 Task: Mute an email thread in Gmail.
Action: Key pressed gmail
Screenshot: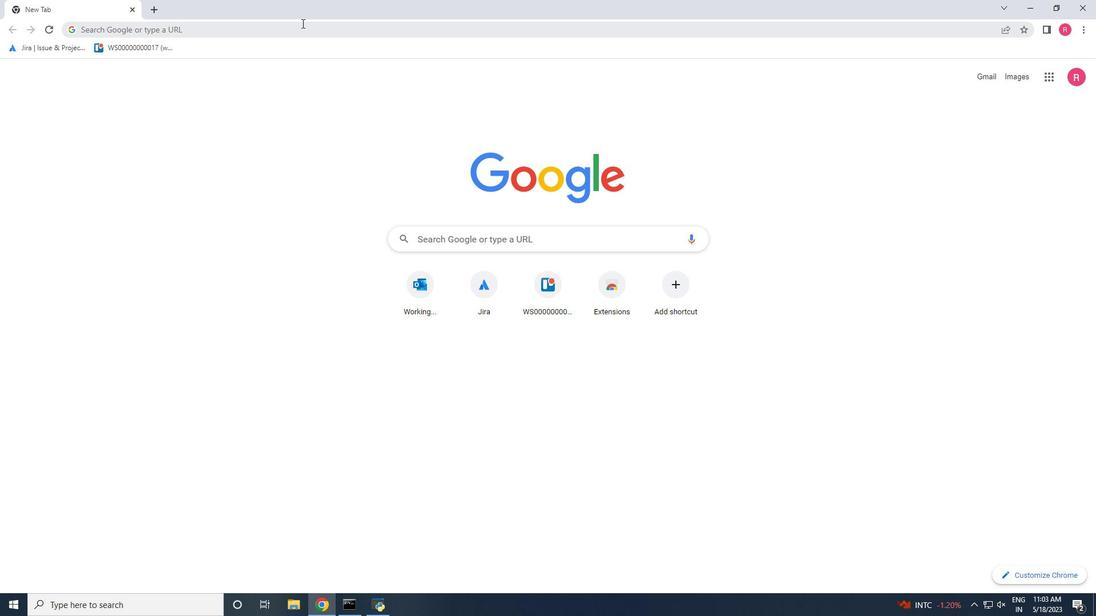 
Action: Mouse pressed left at (302, 23)
Screenshot: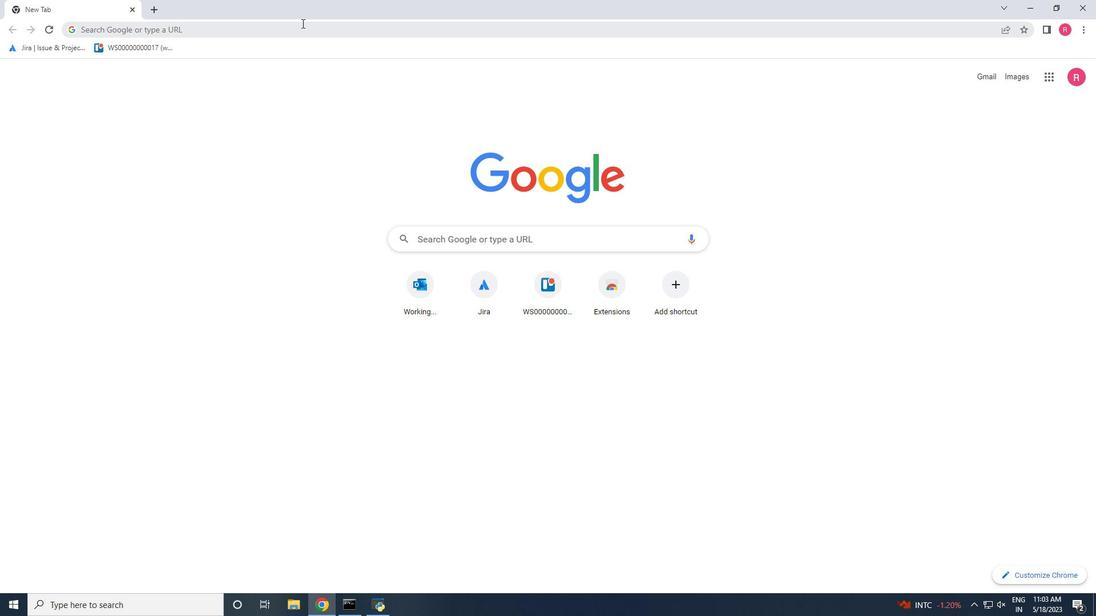 
Action: Key pressed gmail<Key.backspace><Key.enter>
Screenshot: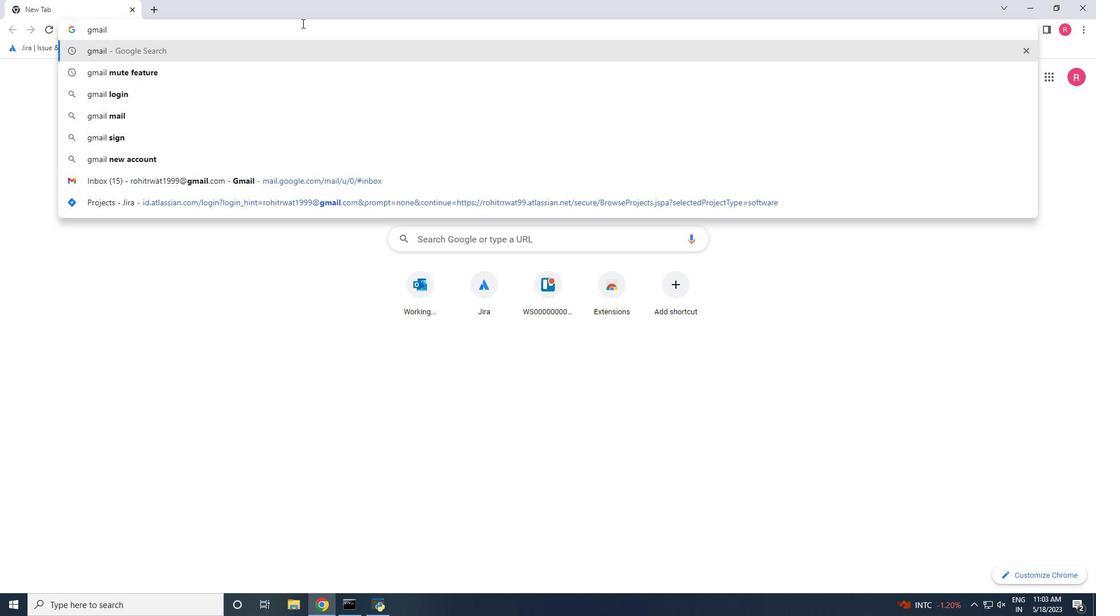 
Action: Mouse moved to (178, 177)
Screenshot: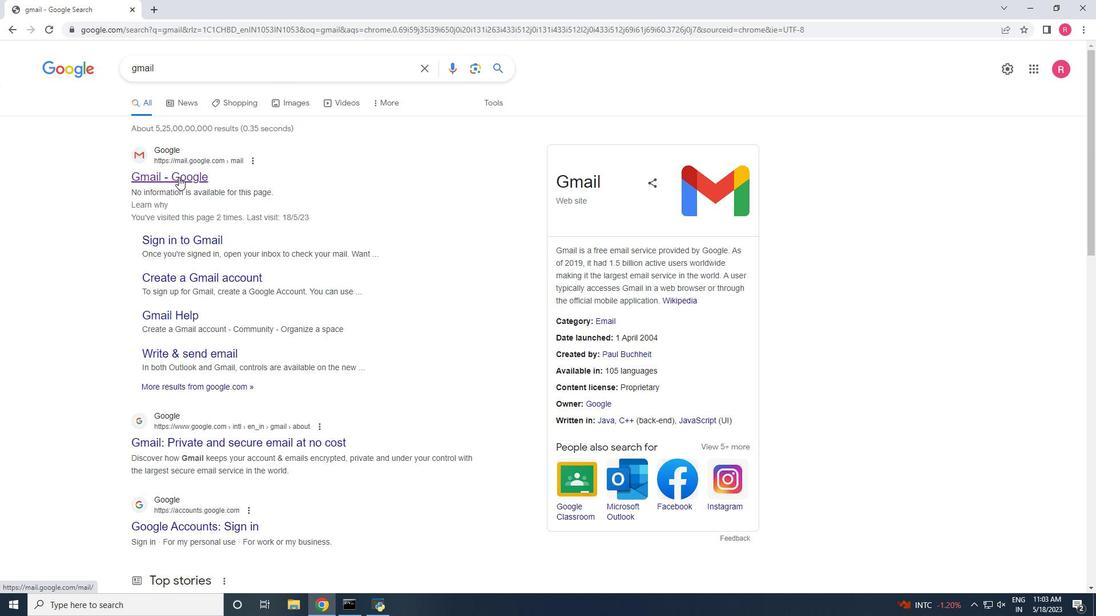 
Action: Mouse pressed left at (178, 177)
Screenshot: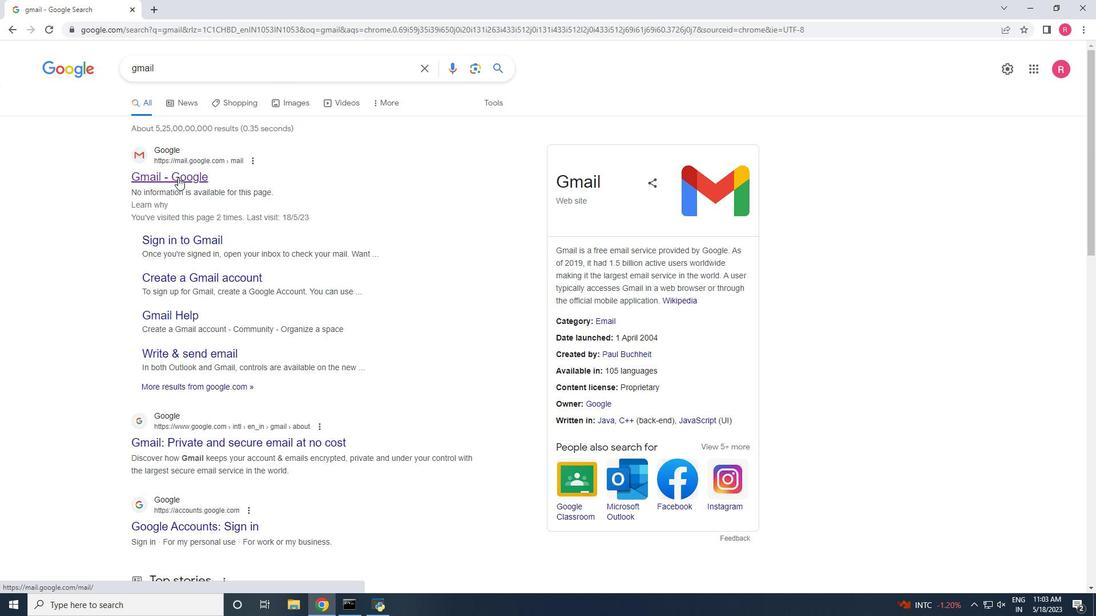 
Action: Mouse moved to (363, 147)
Screenshot: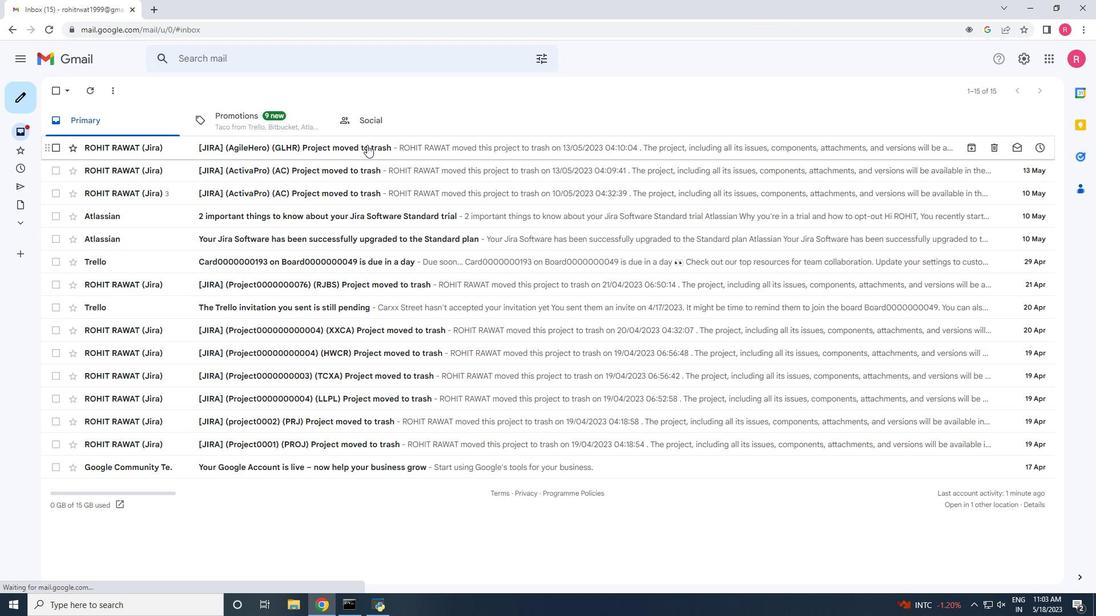 
Action: Mouse pressed left at (363, 147)
Screenshot: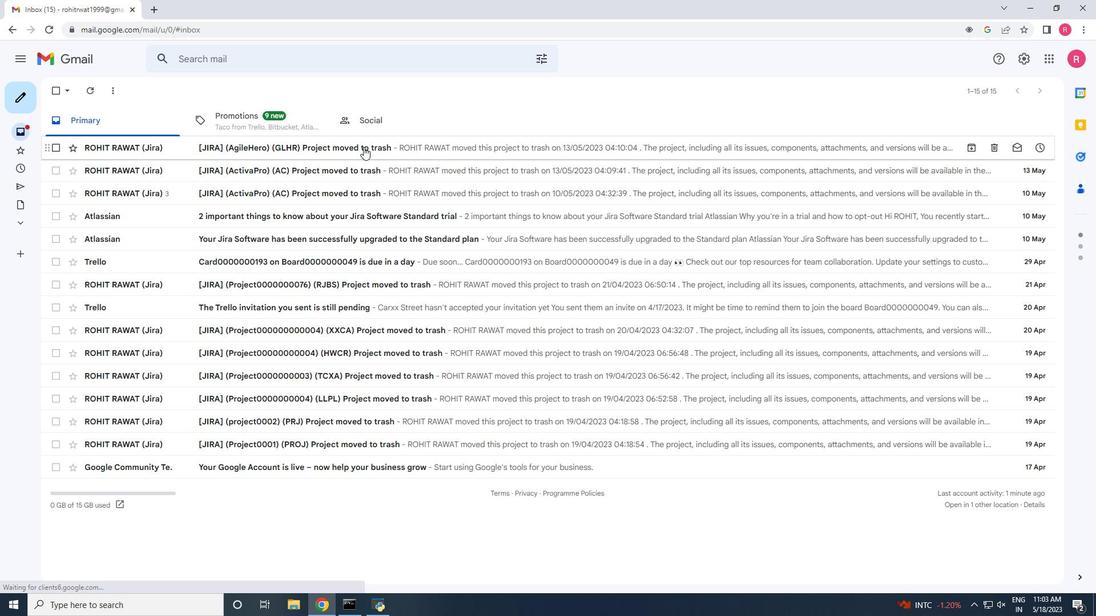 
Action: Mouse moved to (50, 87)
Screenshot: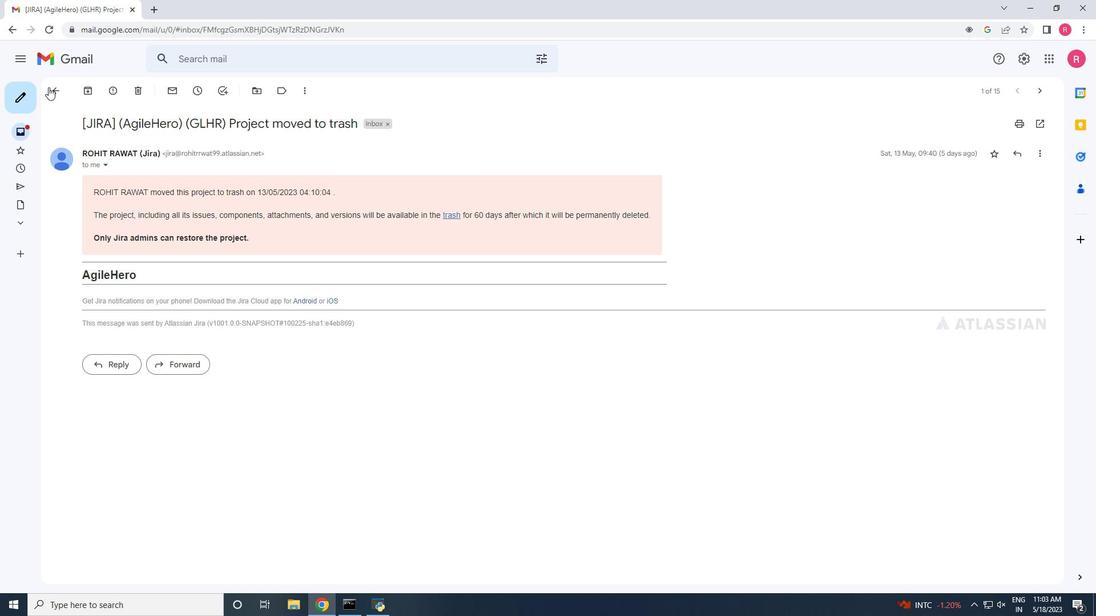 
Action: Mouse pressed left at (50, 87)
Screenshot: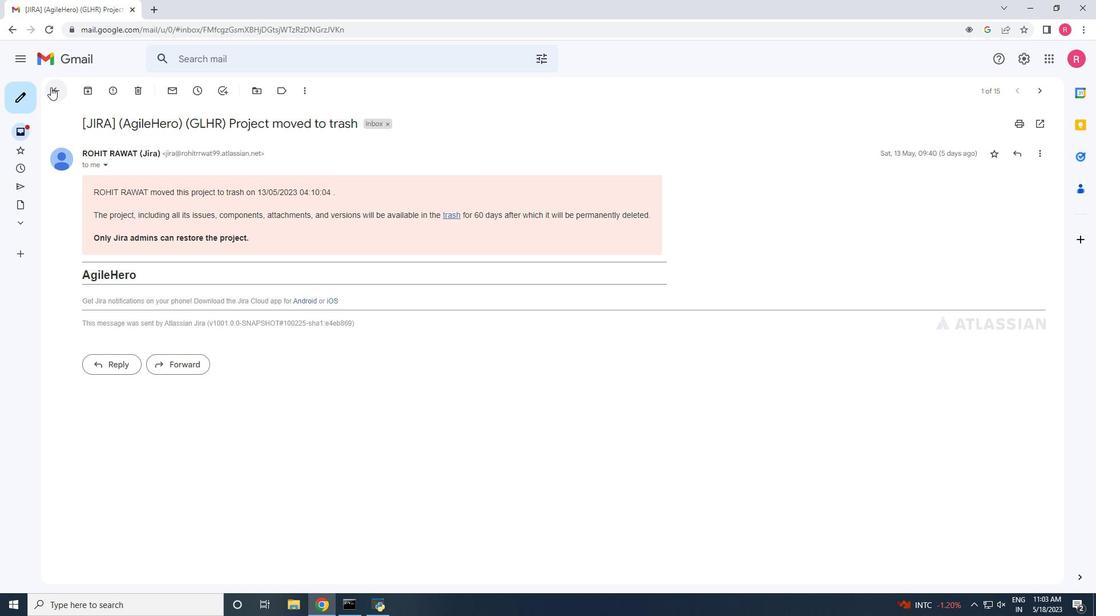 
Action: Mouse moved to (58, 150)
Screenshot: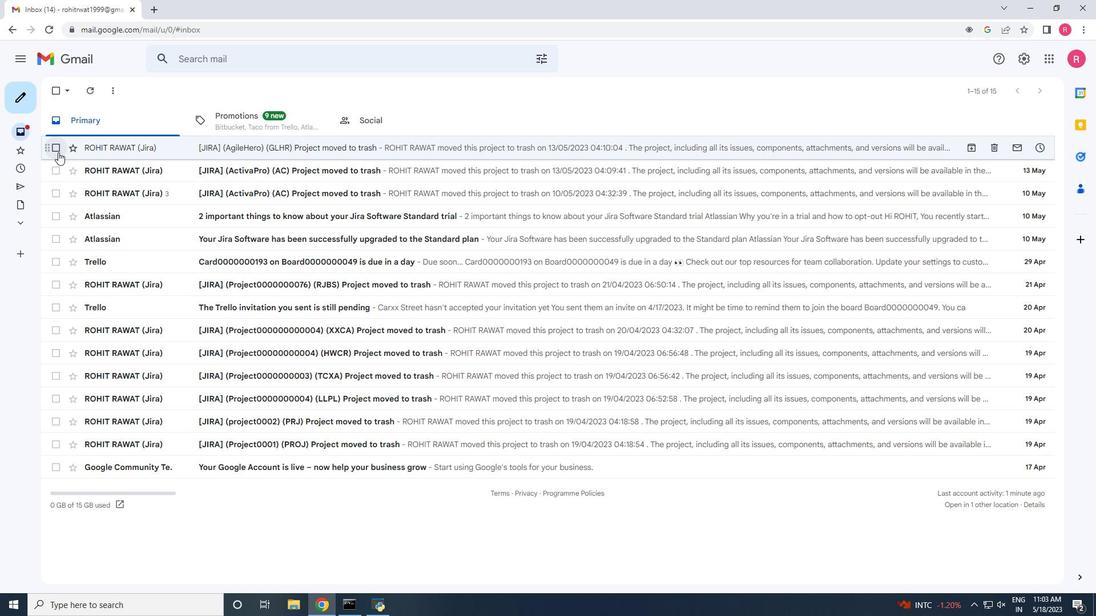 
Action: Mouse pressed left at (58, 150)
Screenshot: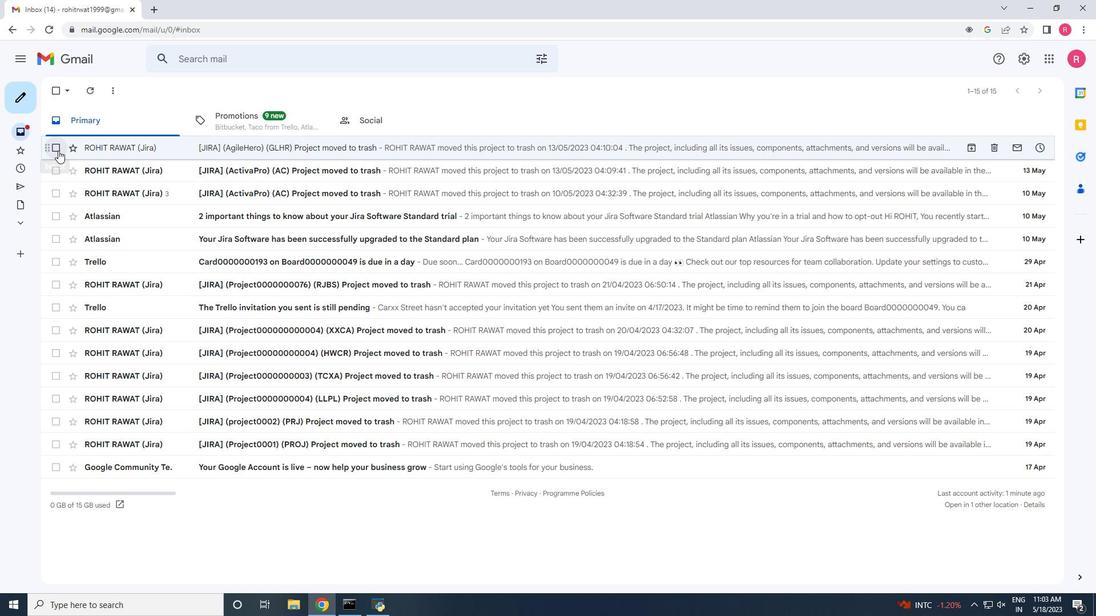 
Action: Mouse moved to (309, 92)
Screenshot: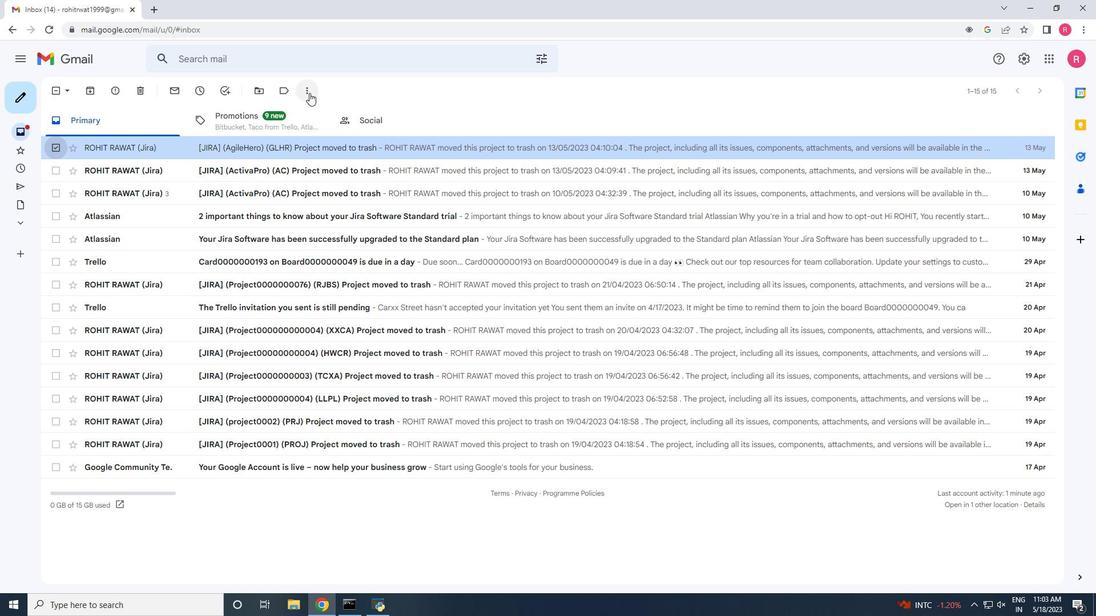 
Action: Mouse pressed left at (309, 92)
Screenshot: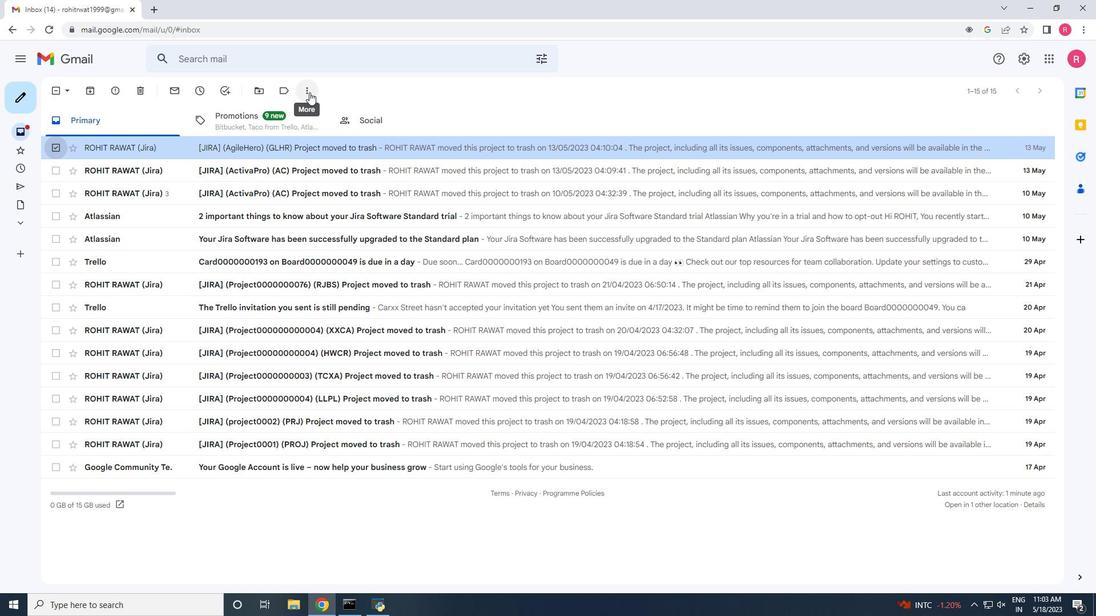 
Action: Mouse moved to (303, 87)
Screenshot: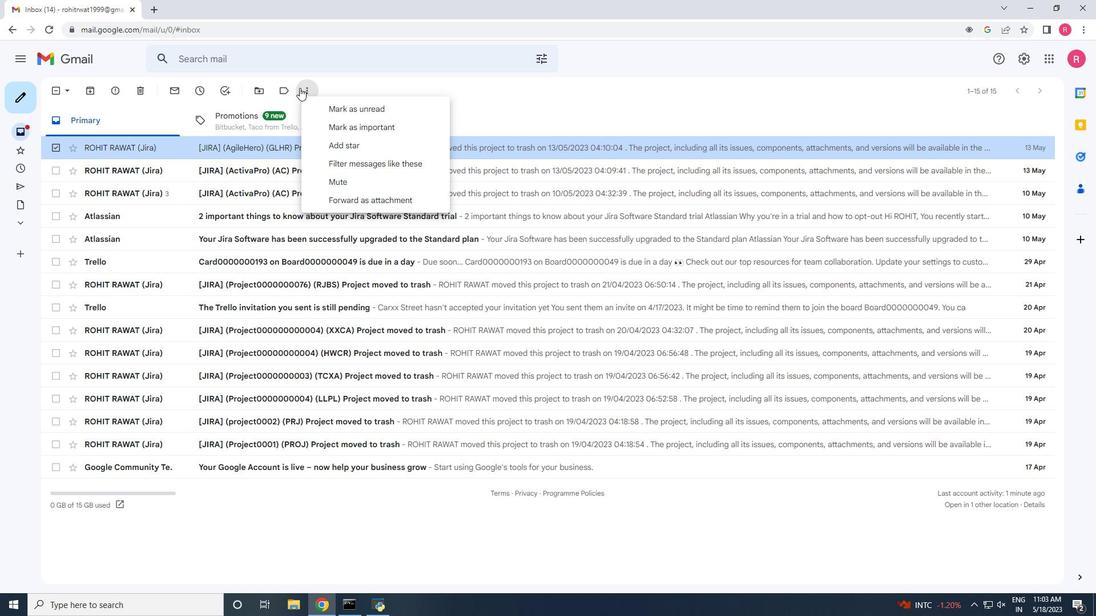 
Action: Mouse pressed left at (303, 87)
Screenshot: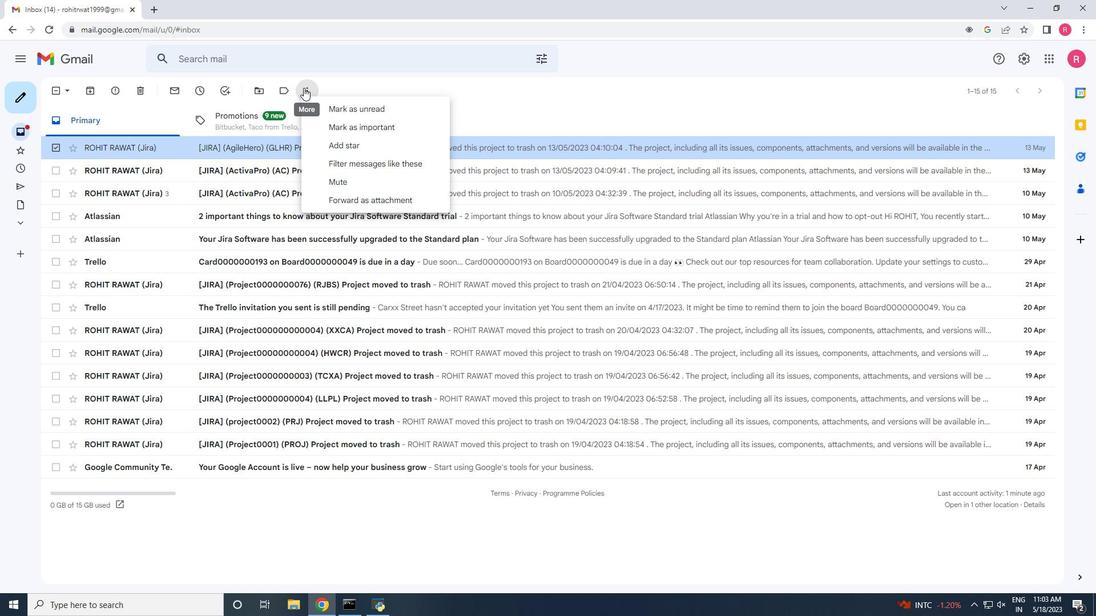
Action: Mouse moved to (55, 146)
Screenshot: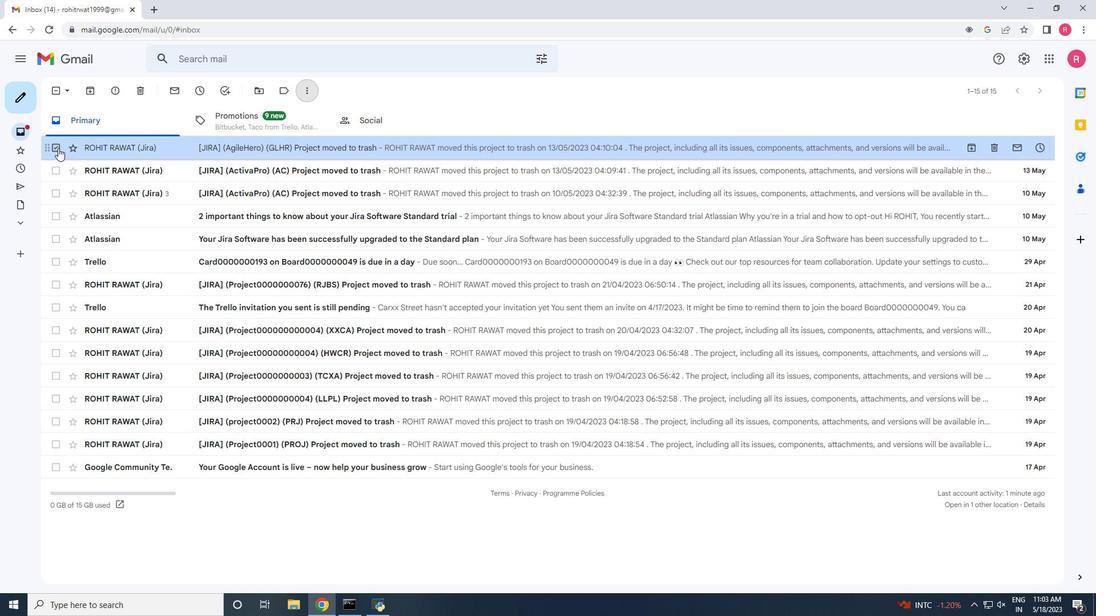 
Action: Mouse pressed left at (55, 146)
Screenshot: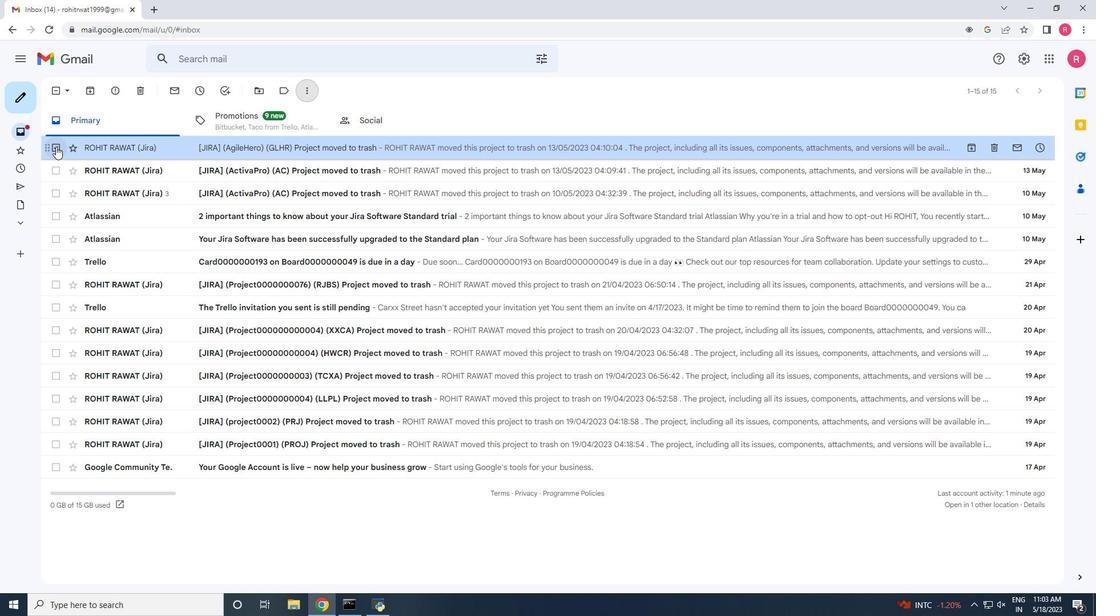 
Action: Mouse moved to (292, 147)
Screenshot: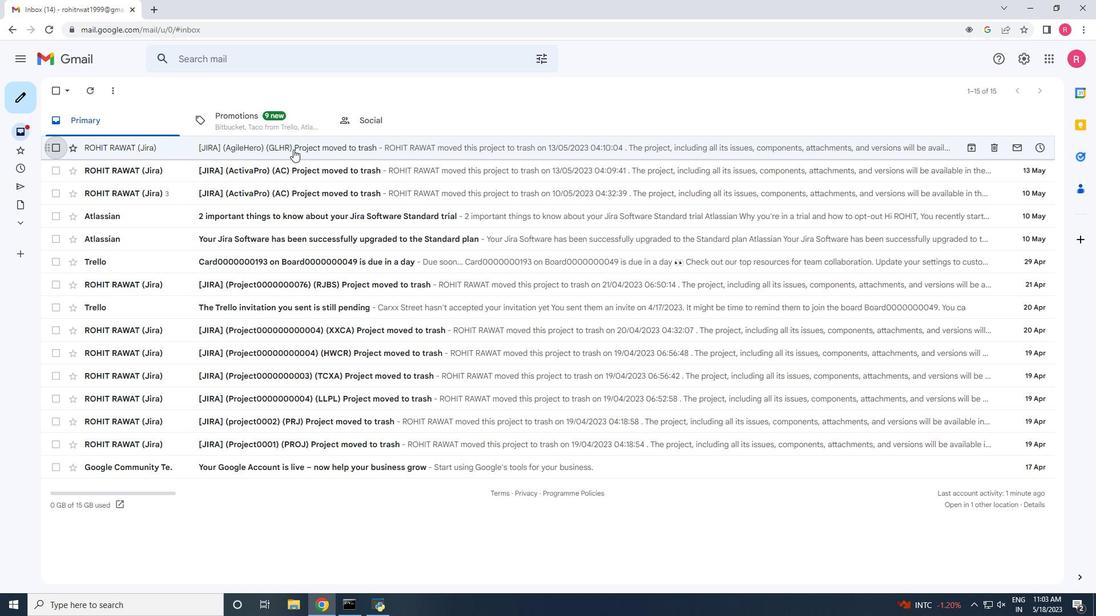 
Action: Mouse pressed left at (292, 147)
Screenshot: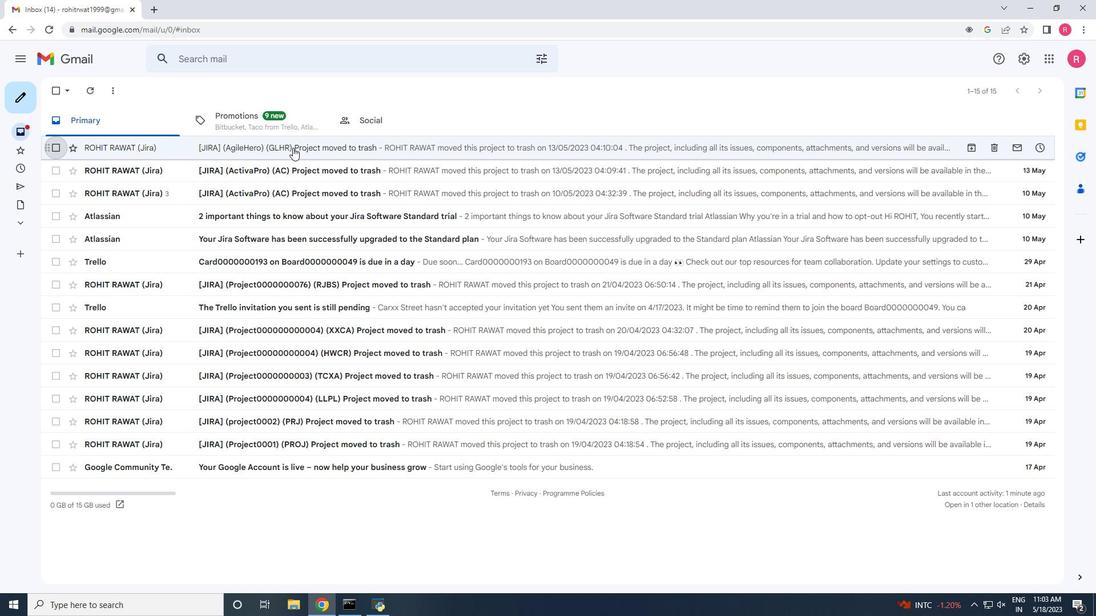 
Action: Mouse moved to (304, 90)
Screenshot: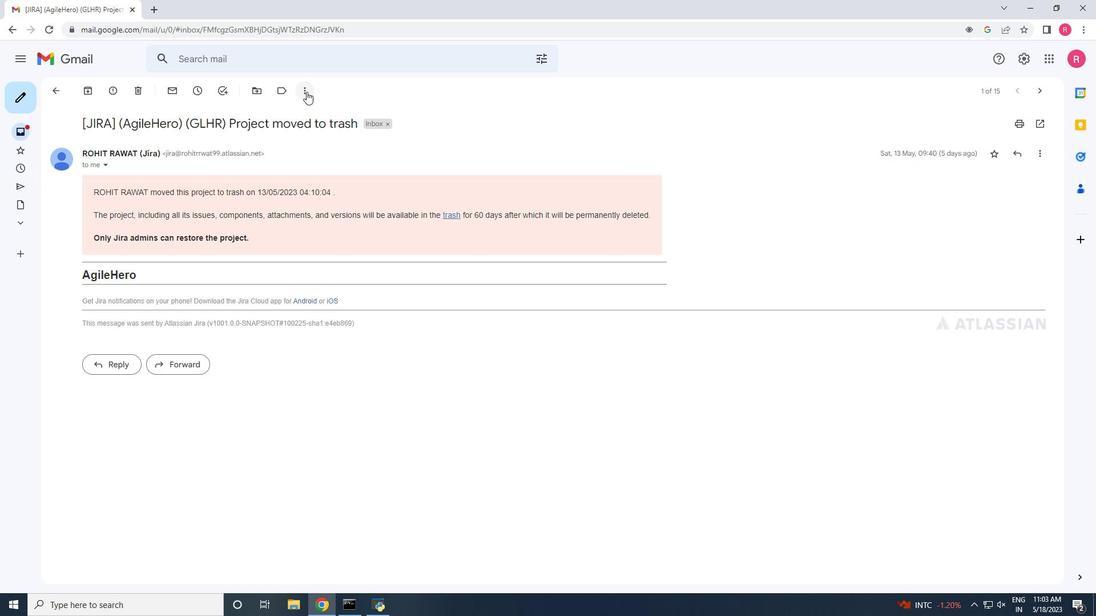 
Action: Mouse pressed left at (304, 90)
Screenshot: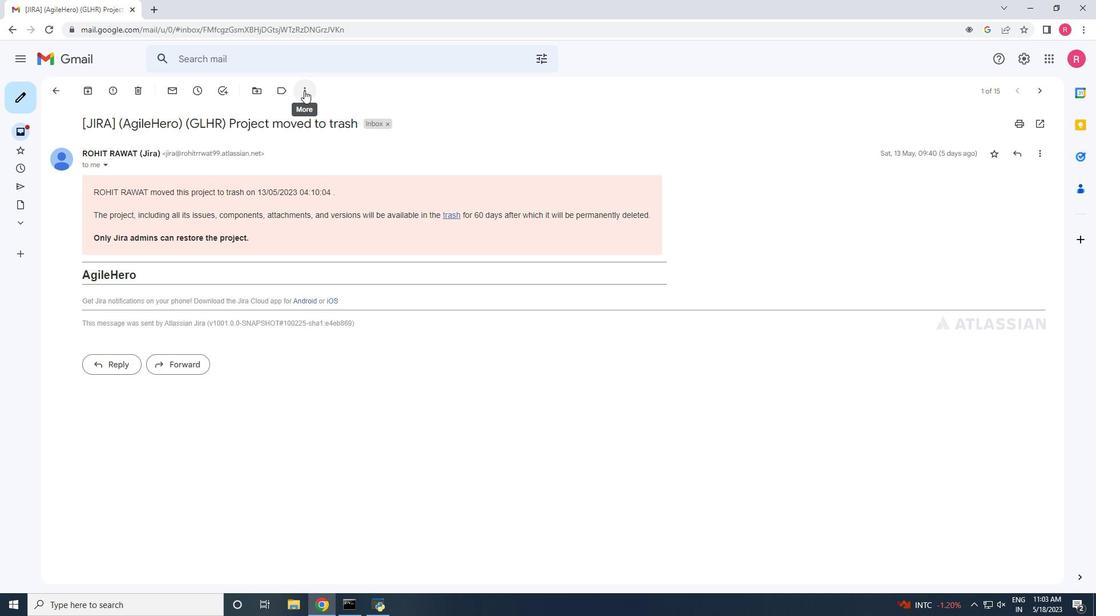 
Action: Mouse moved to (339, 199)
Screenshot: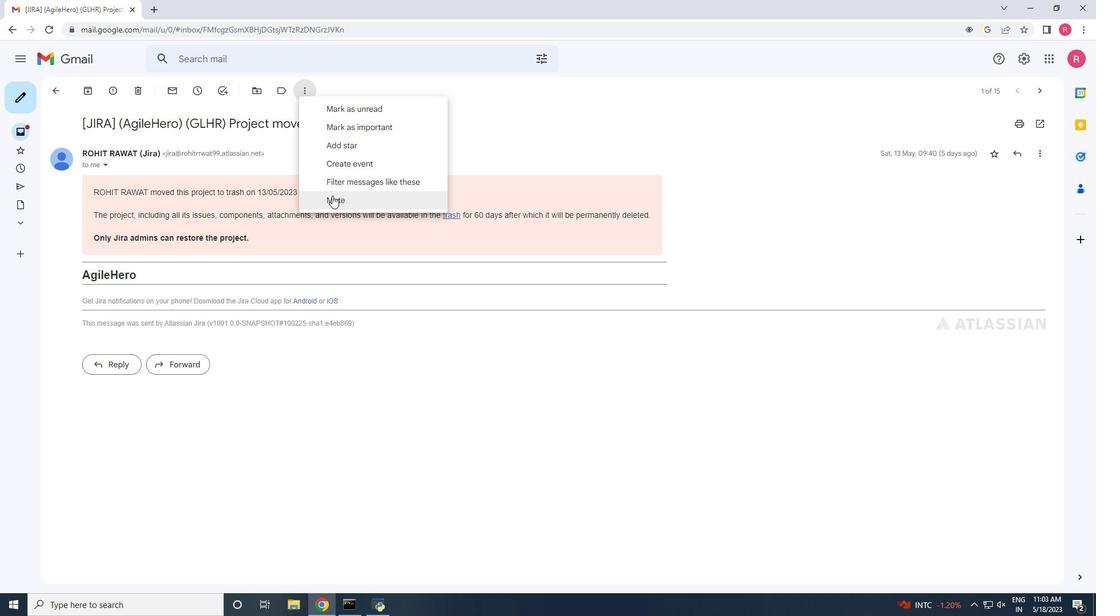 
Action: Mouse pressed left at (339, 199)
Screenshot: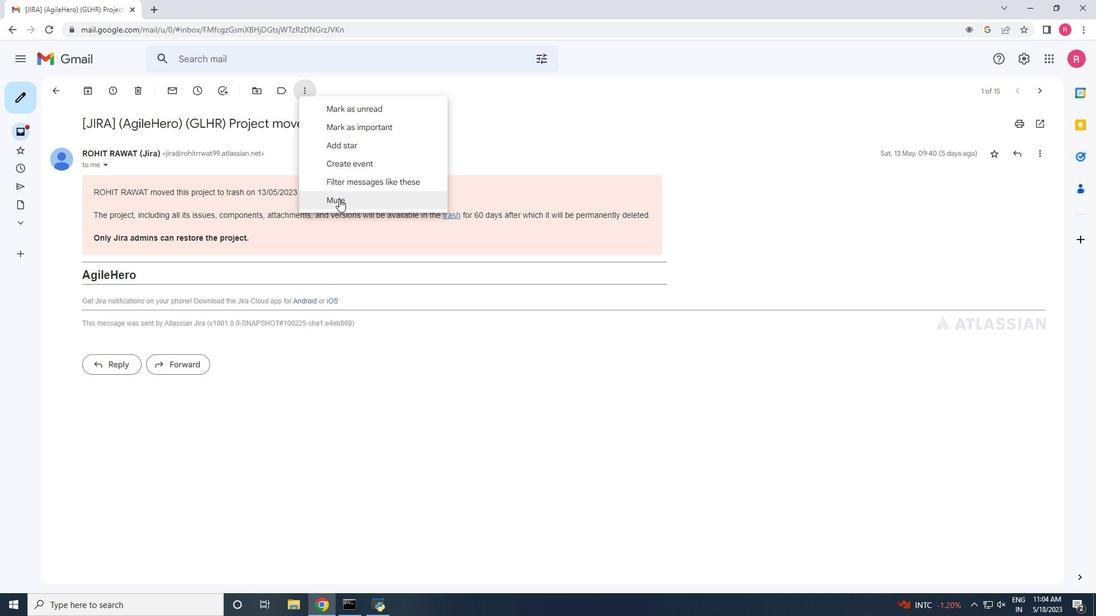 
Action: Mouse moved to (240, 78)
Screenshot: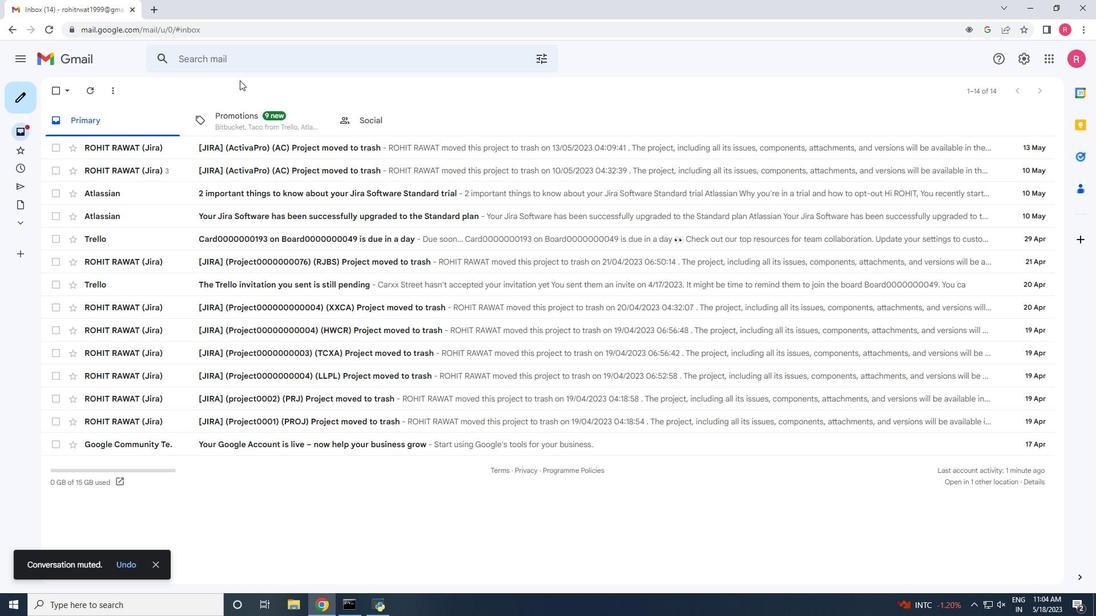 
